 Task: Create a section Gravity Wave and in the section, add a milestone Configuration Management Implementation in the project BioTech
Action: Mouse moved to (493, 370)
Screenshot: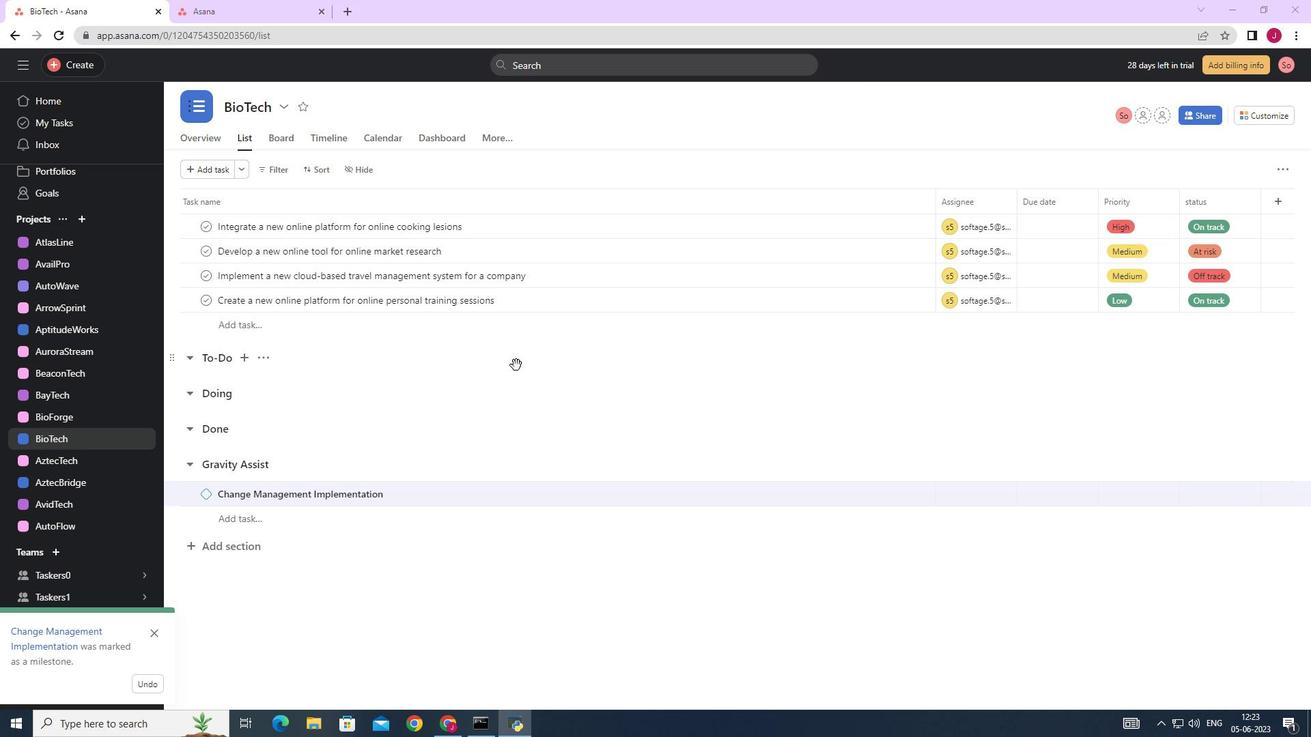 
Action: Mouse scrolled (493, 370) with delta (0, 0)
Screenshot: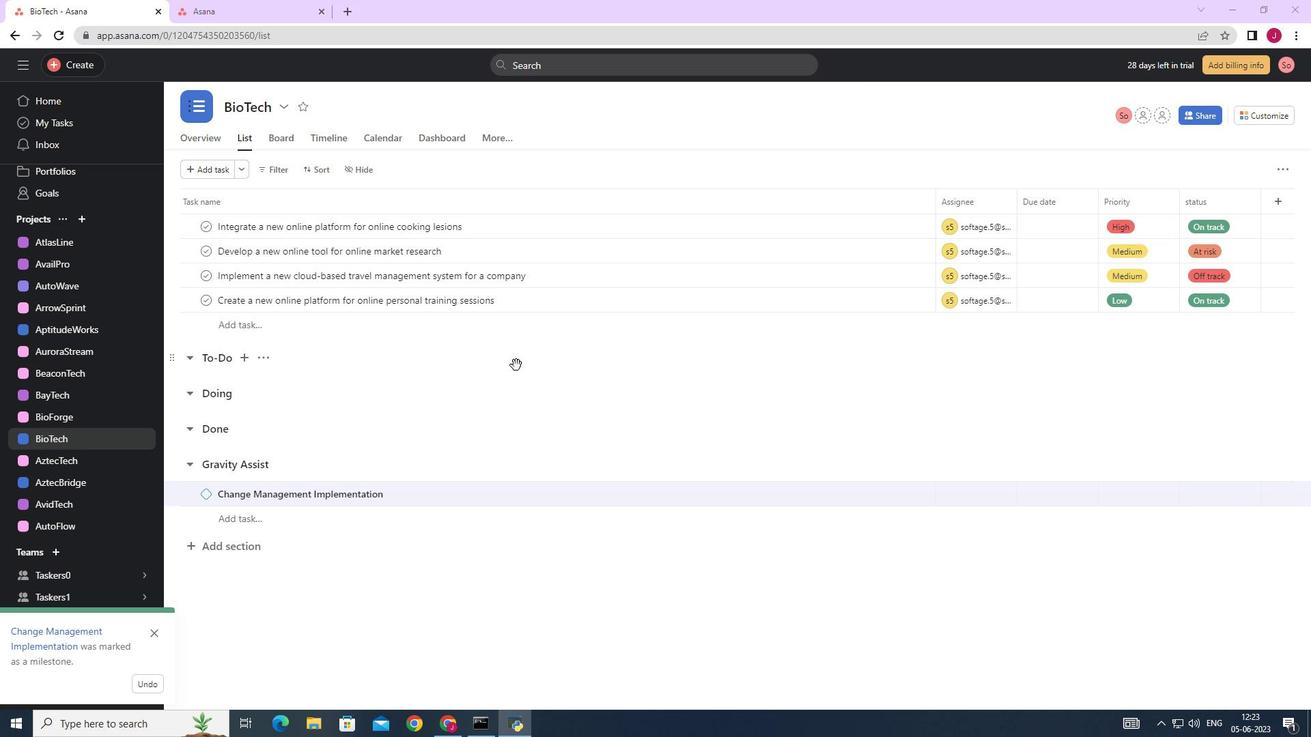 
Action: Mouse moved to (148, 634)
Screenshot: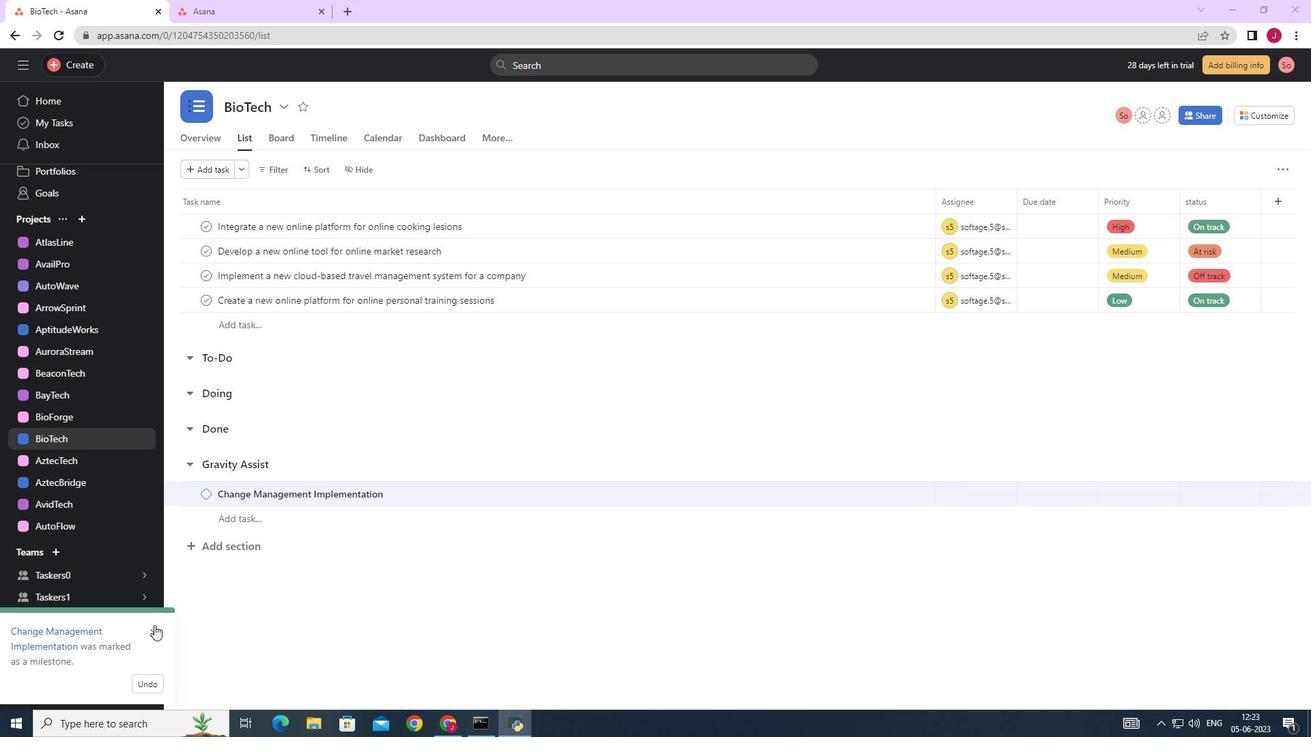 
Action: Mouse pressed left at (148, 634)
Screenshot: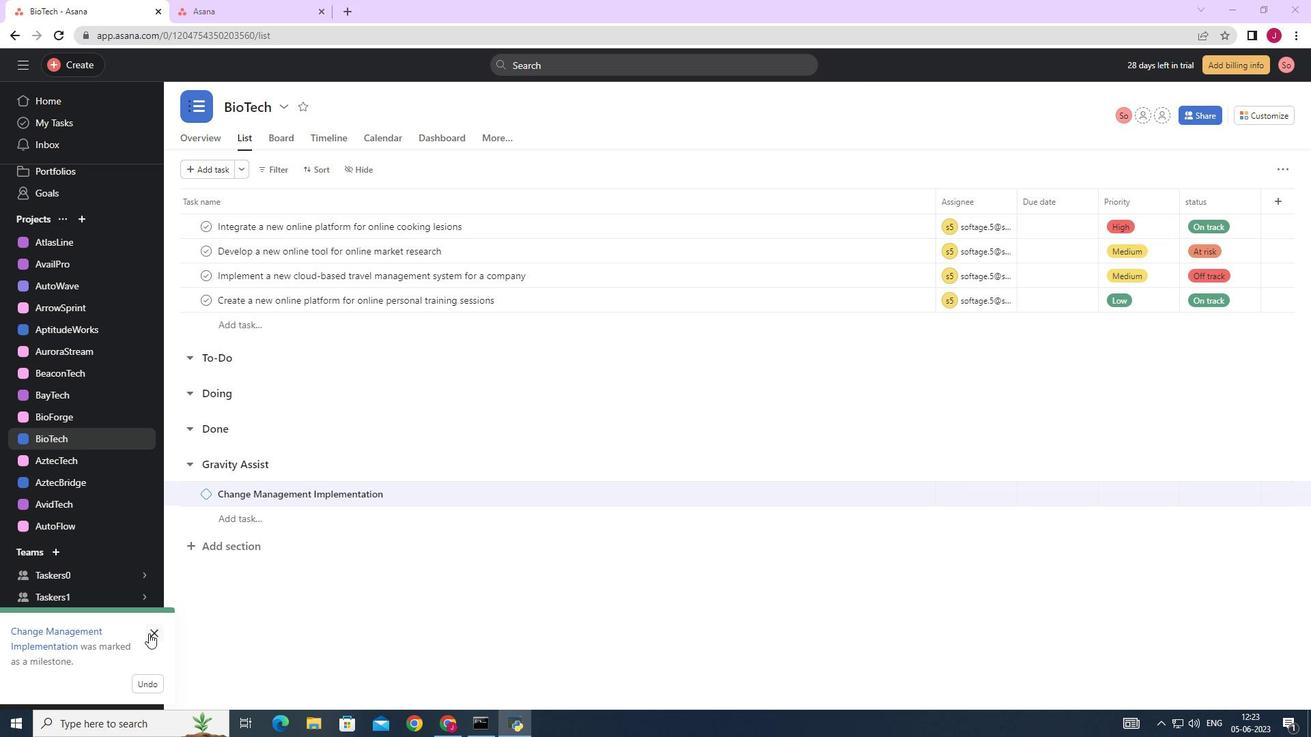
Action: Mouse moved to (241, 543)
Screenshot: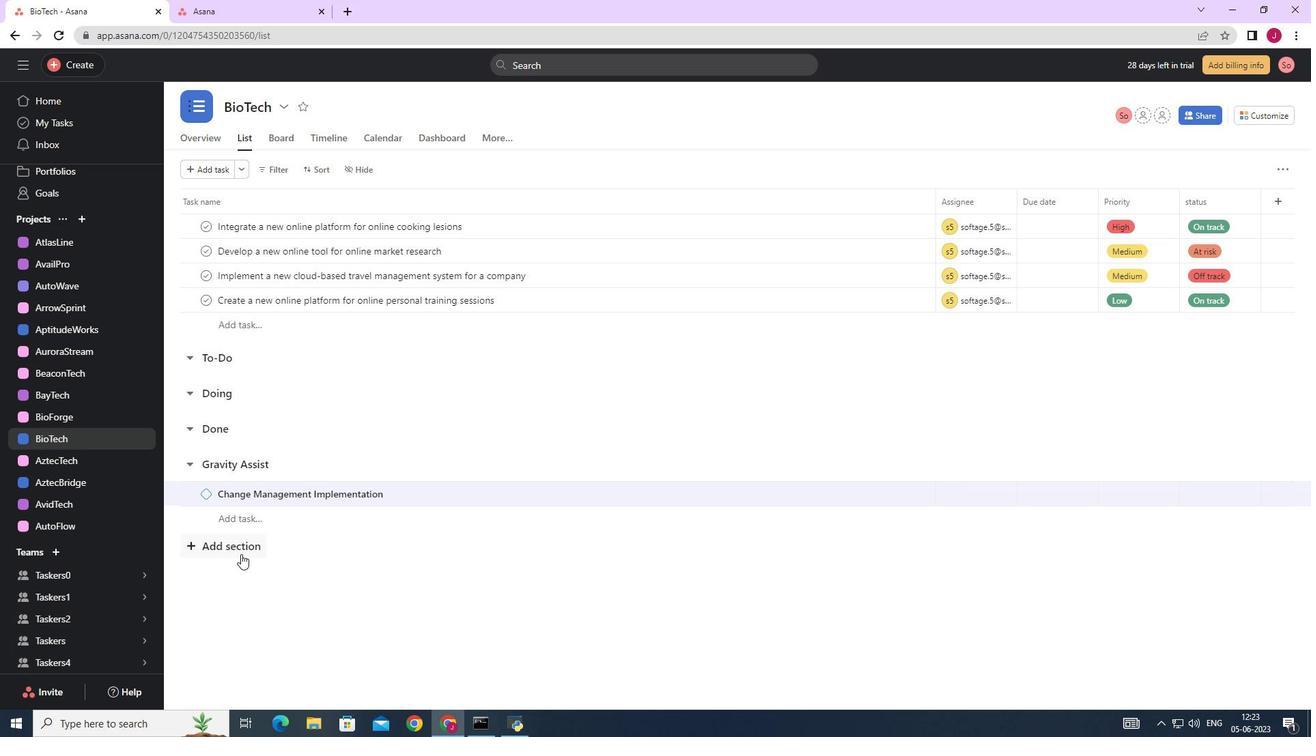 
Action: Mouse pressed left at (241, 543)
Screenshot: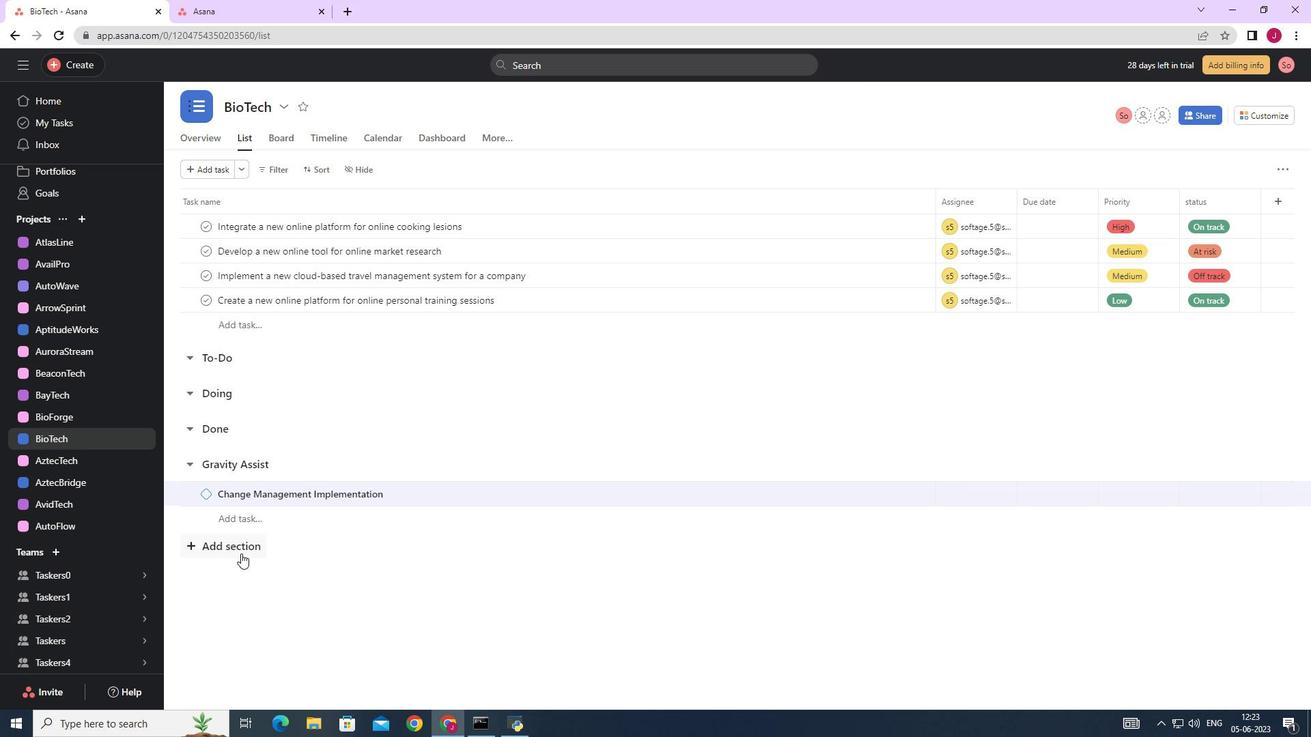
Action: Mouse moved to (242, 542)
Screenshot: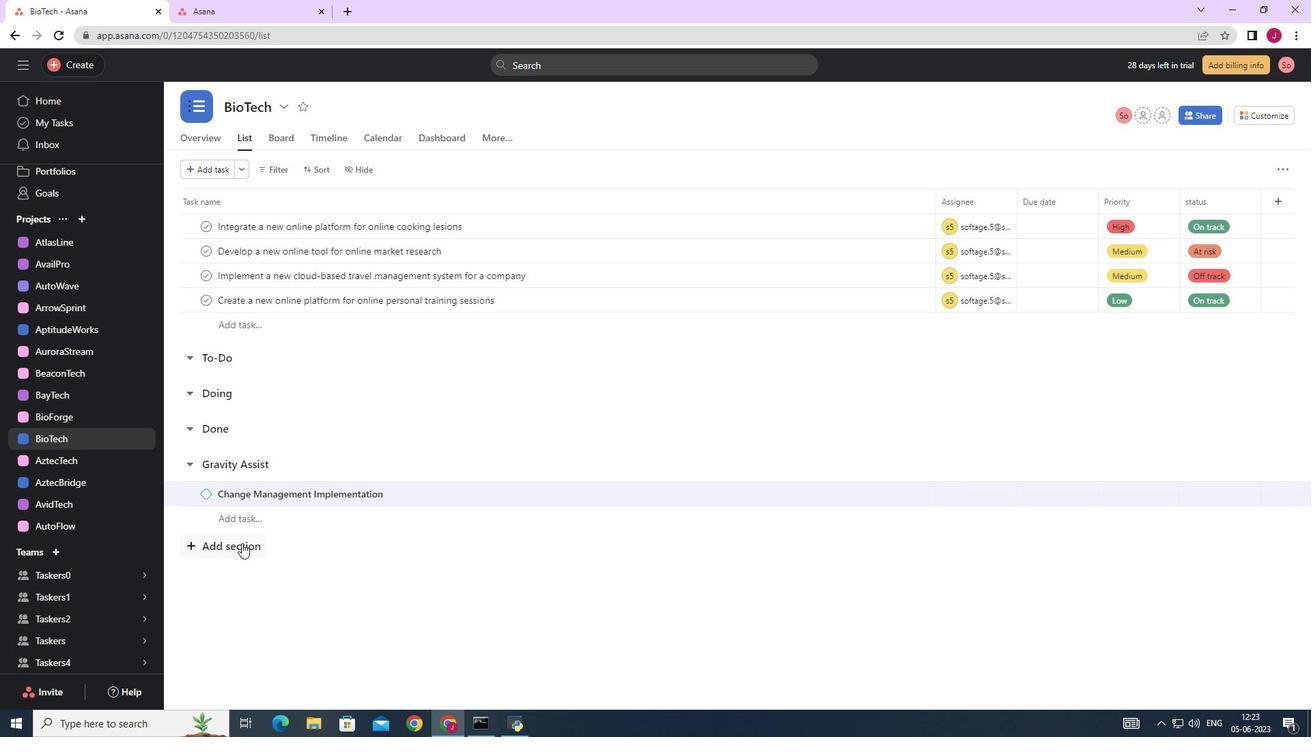 
Action: Key pressed <Key.caps_lock>G<Key.caps_lock>ravity<Key.space><Key.caps_lock>W<Key.caps_lock>ve<Key.backspace><Key.backspace>ave<Key.enter><Key.caps_lock>C<Key.caps_lock>onfiguration<Key.space><Key.caps_lock>M<Key.caps_lock>anagement<Key.space><Key.caps_lock>I<Key.caps_lock>mplementation<Key.space>
Screenshot: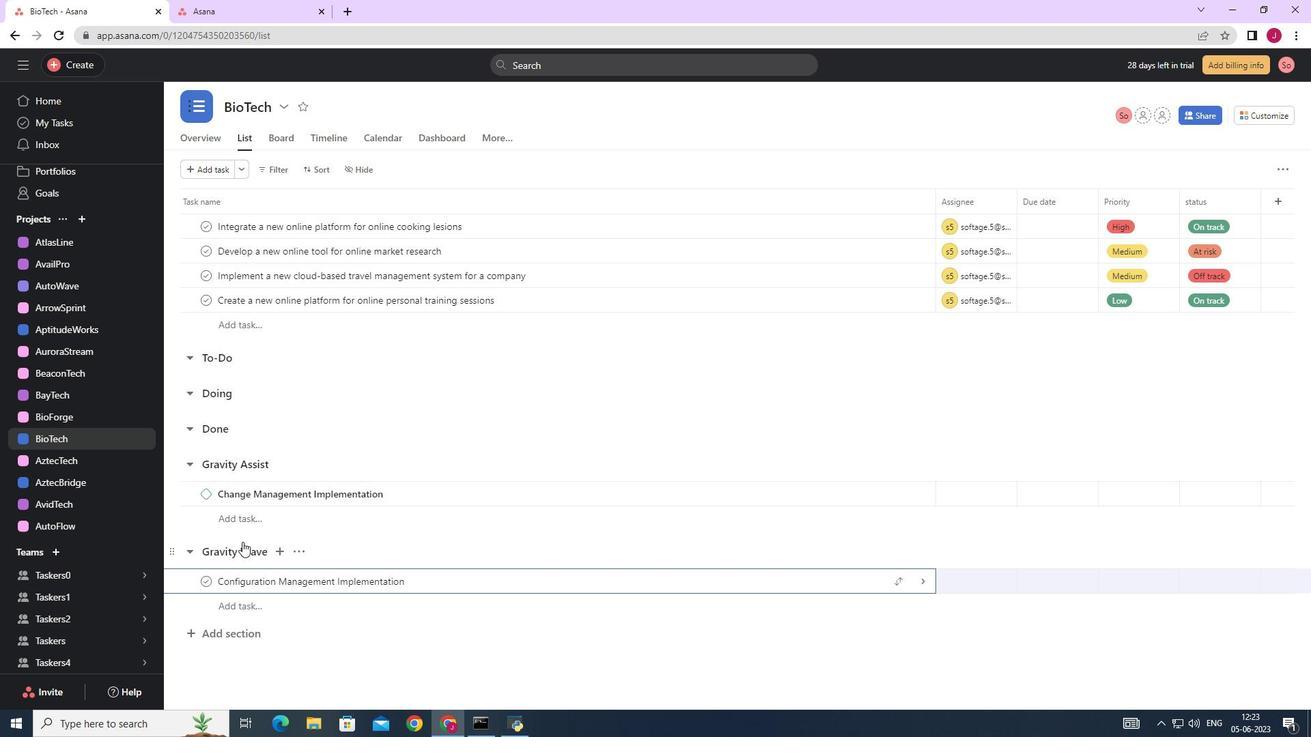
Action: Mouse moved to (922, 586)
Screenshot: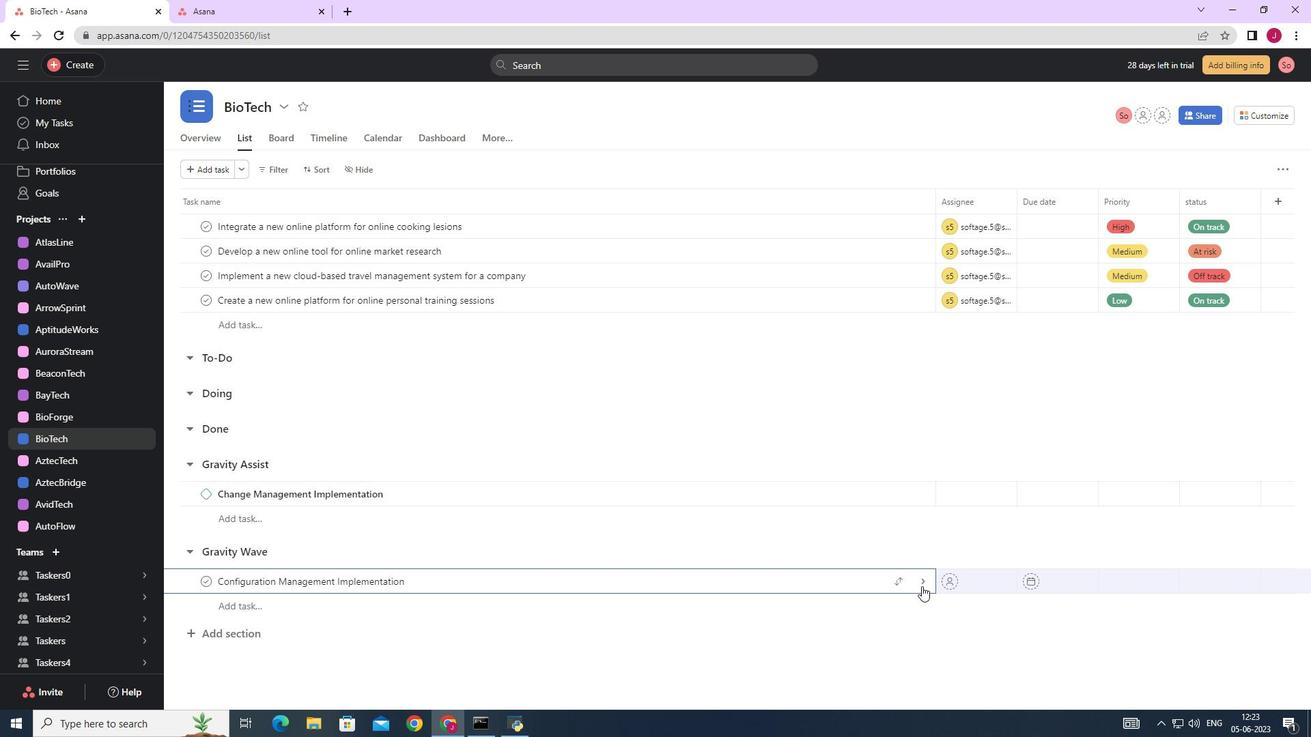 
Action: Mouse pressed left at (922, 586)
Screenshot: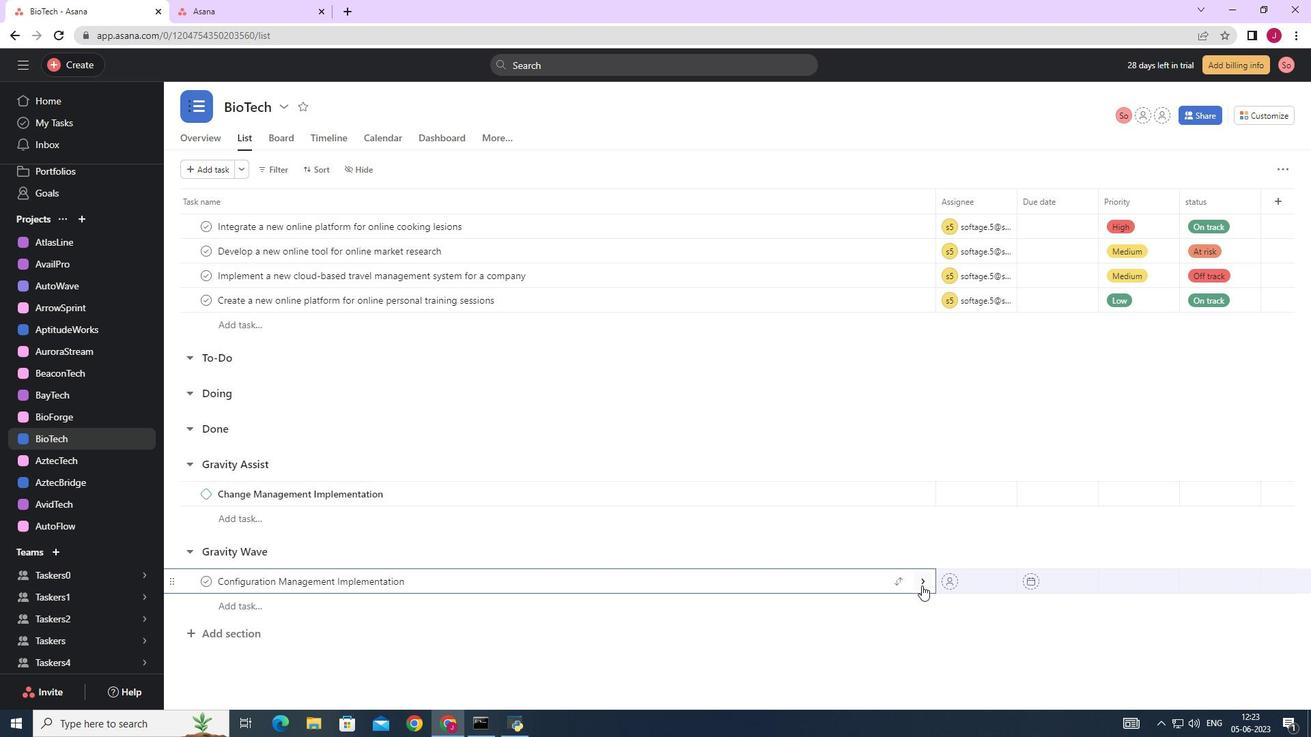
Action: Mouse moved to (1266, 163)
Screenshot: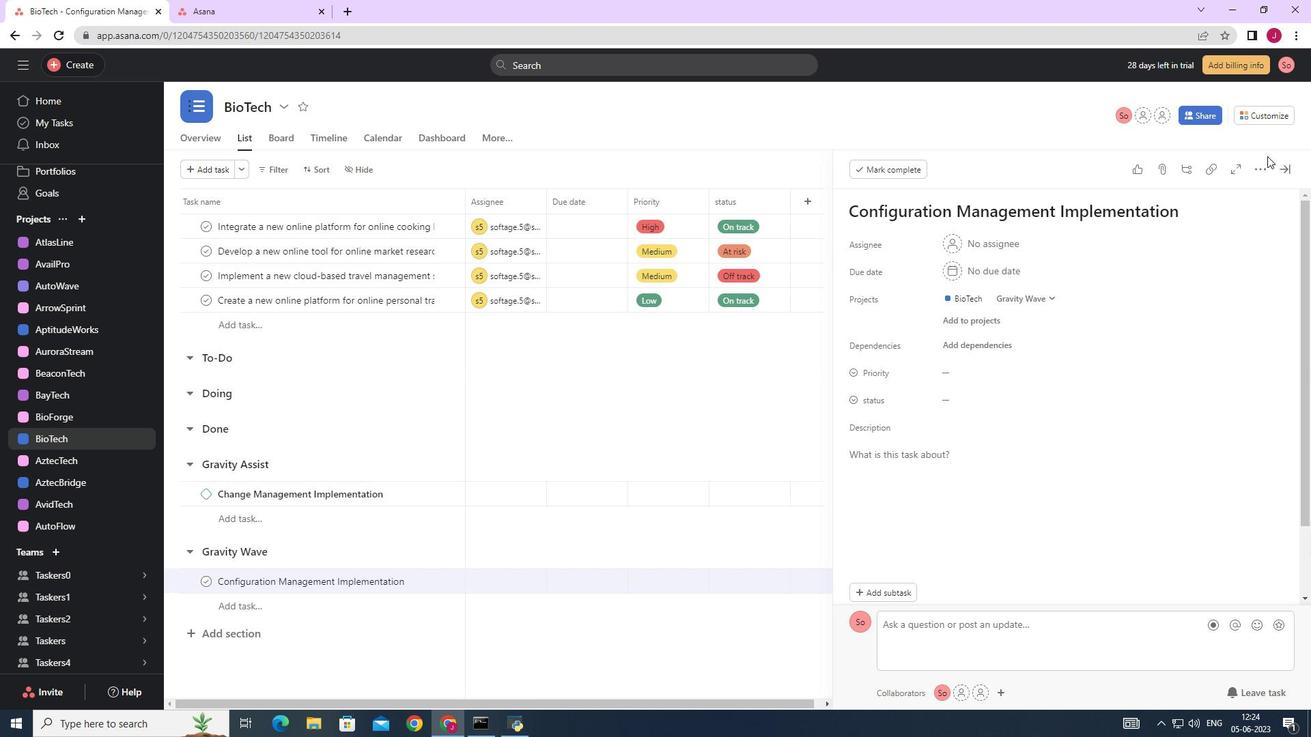 
Action: Mouse pressed left at (1266, 163)
Screenshot: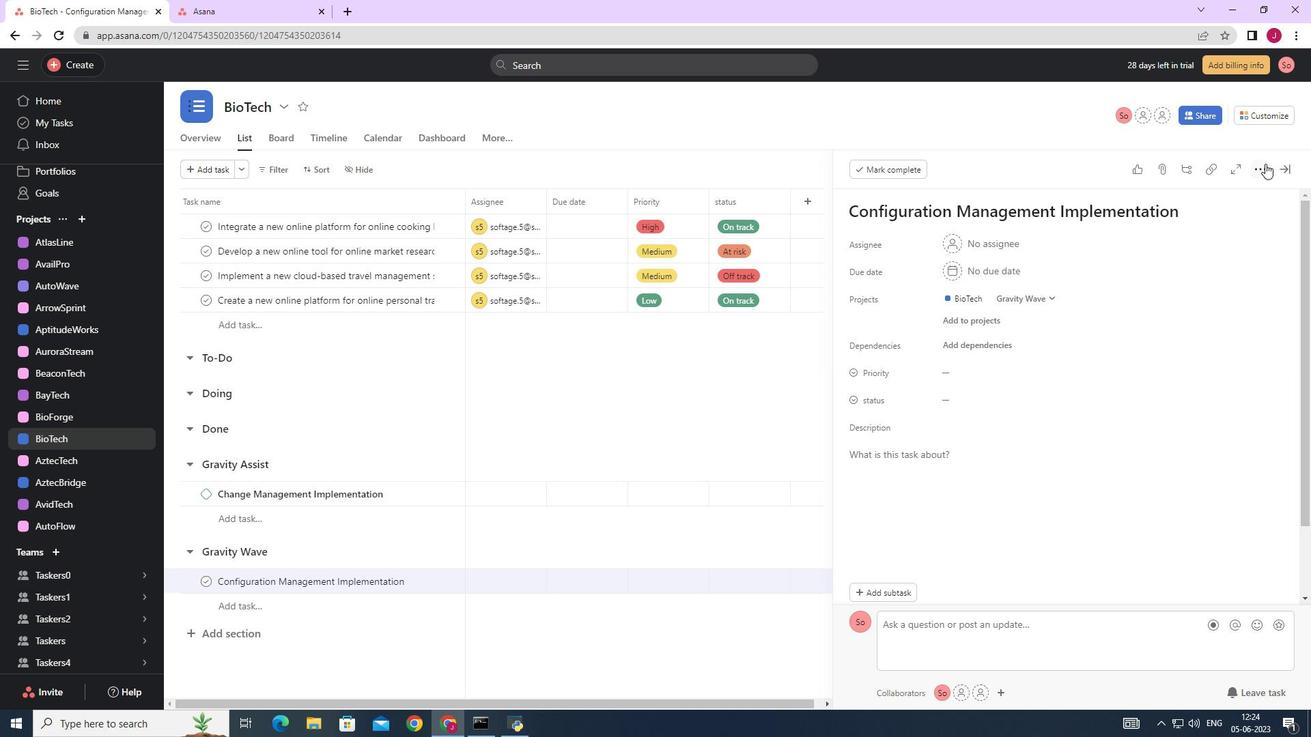 
Action: Mouse moved to (1129, 225)
Screenshot: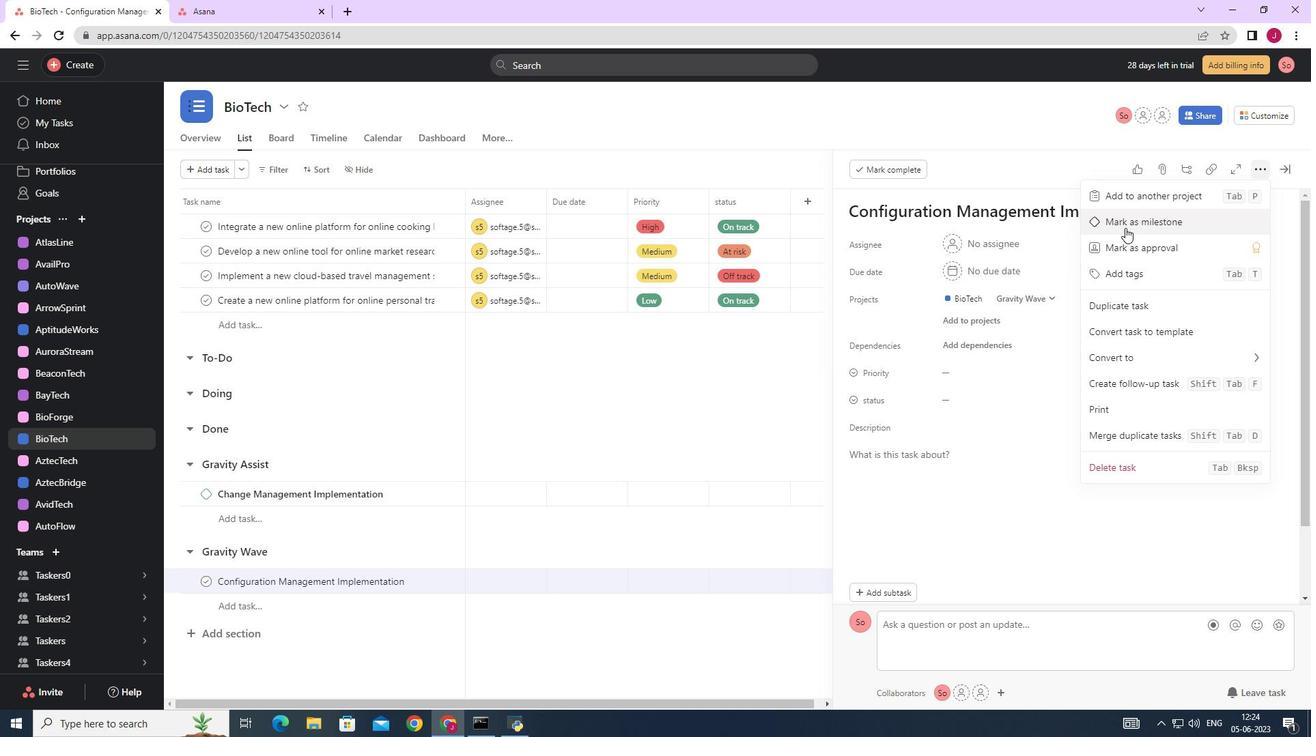 
Action: Mouse pressed left at (1129, 225)
Screenshot: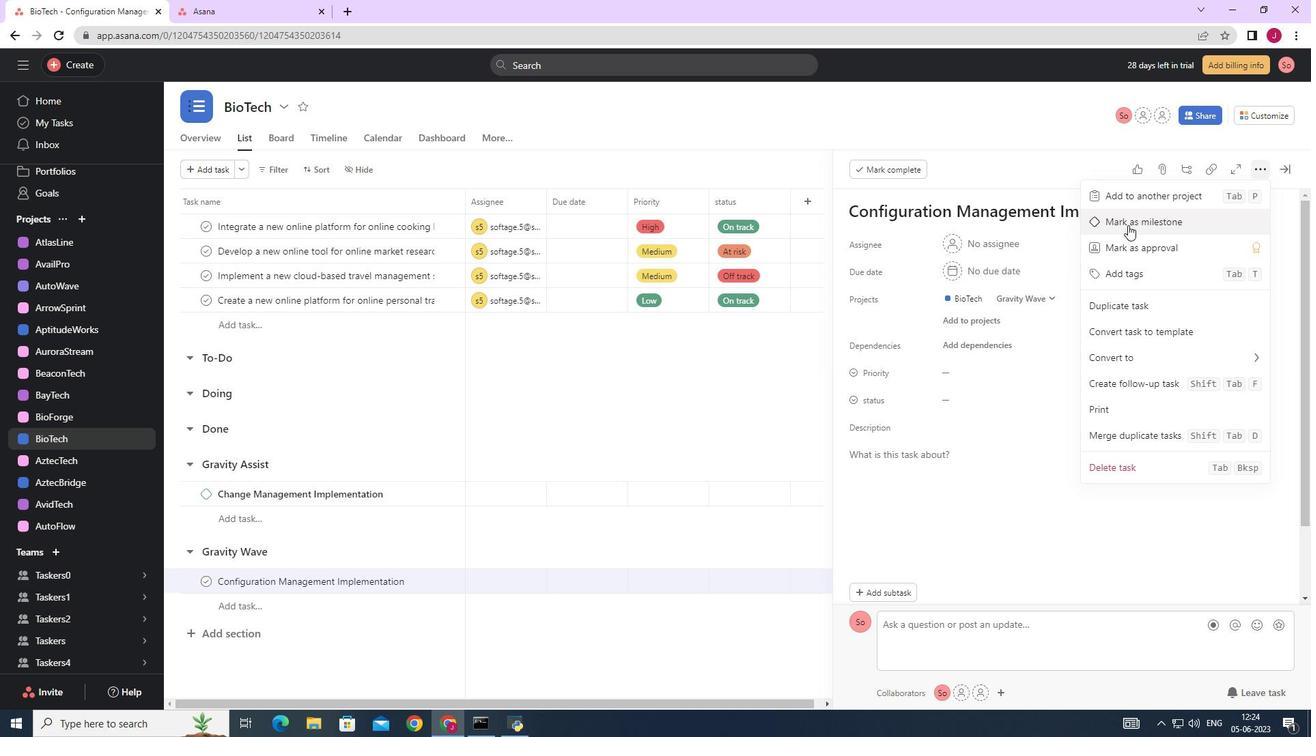 
Action: Mouse moved to (1291, 165)
Screenshot: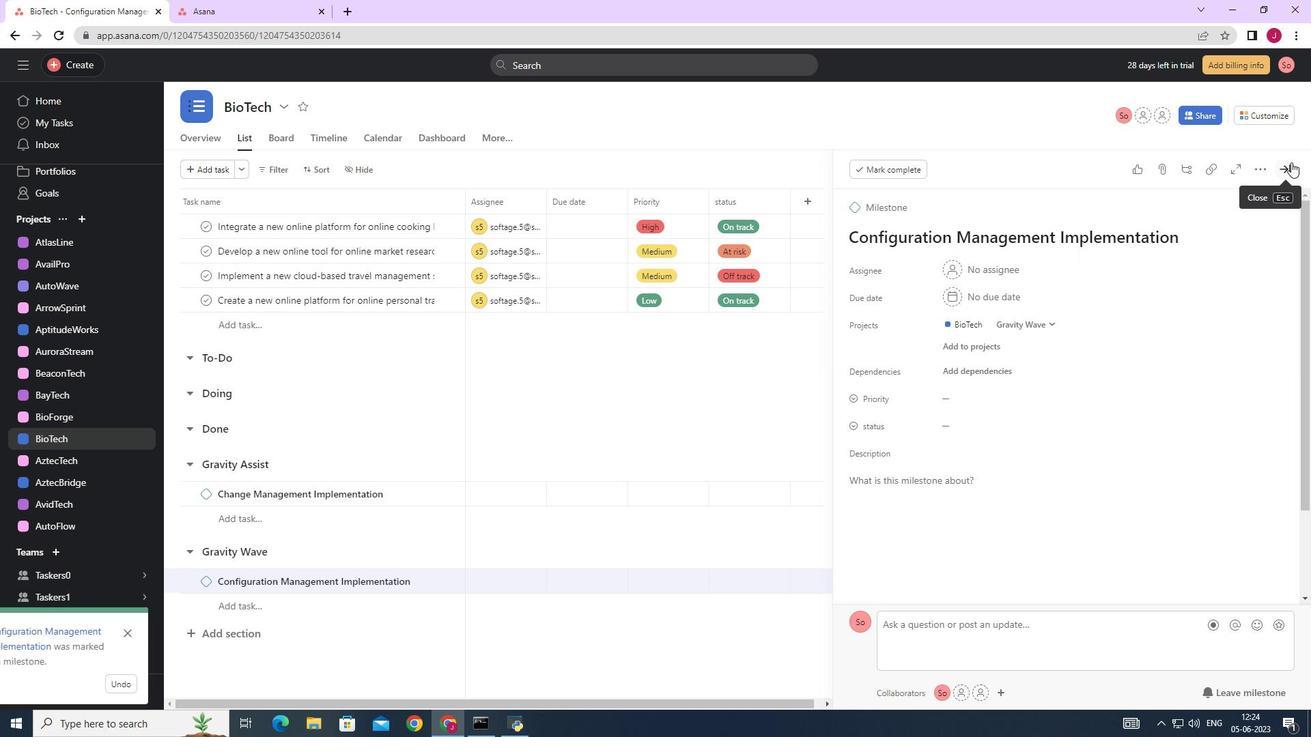 
Action: Mouse pressed left at (1291, 165)
Screenshot: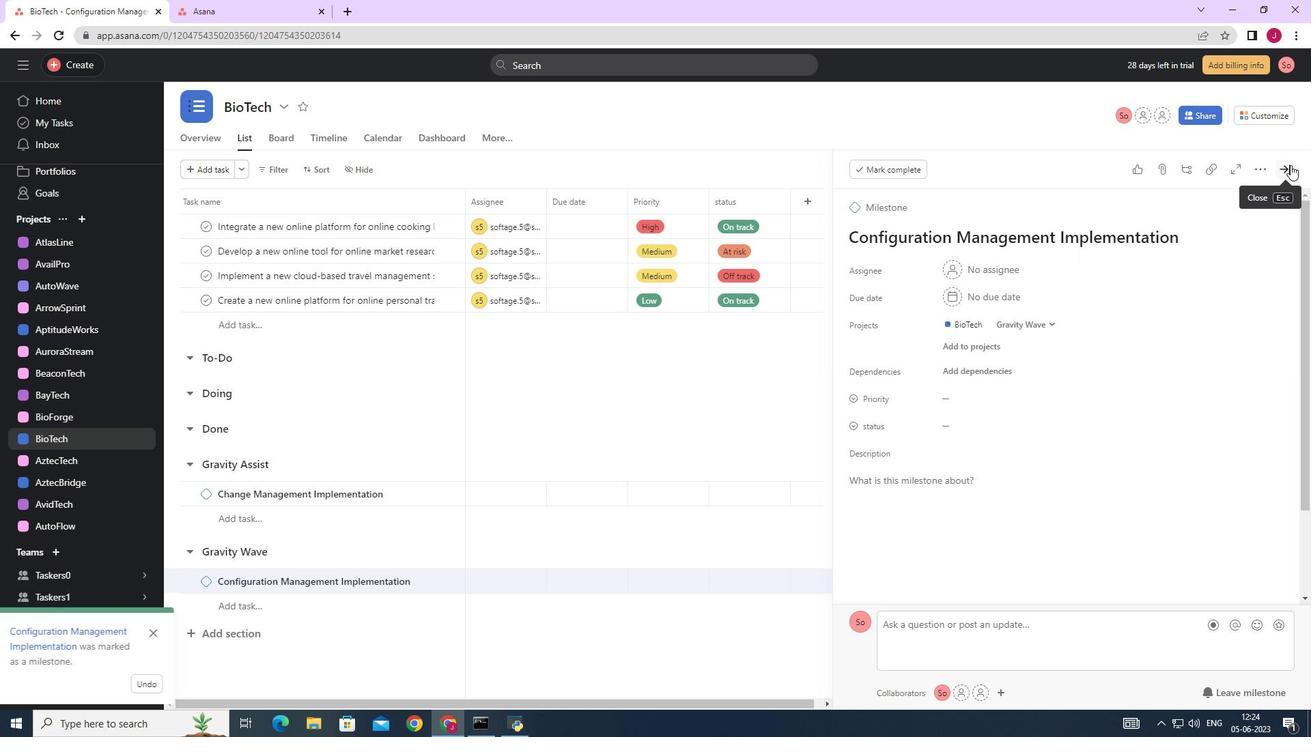 
Action: Mouse moved to (1287, 166)
Screenshot: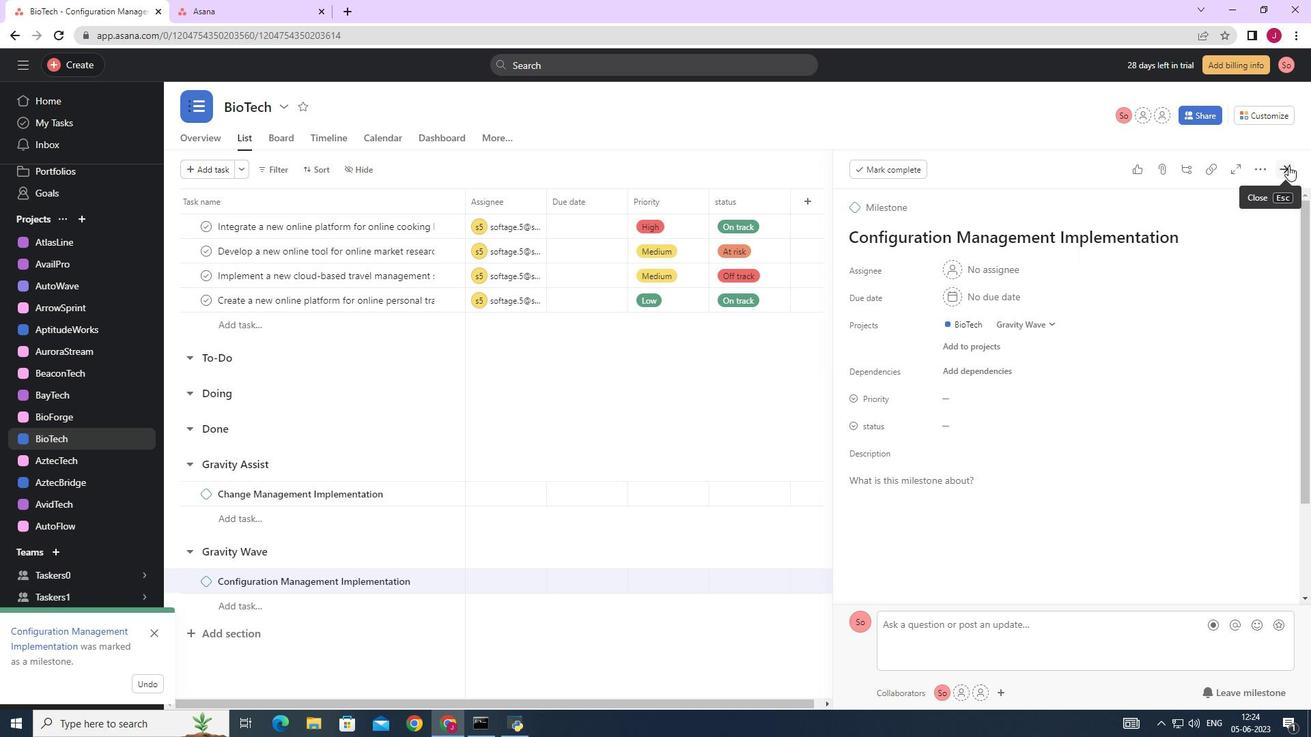 
